 Task: Create a meeting on June 26, 2023, from 8:00 AM to 8:30 AM and use the Immersive Reader tool.
Action: Mouse moved to (13, 61)
Screenshot: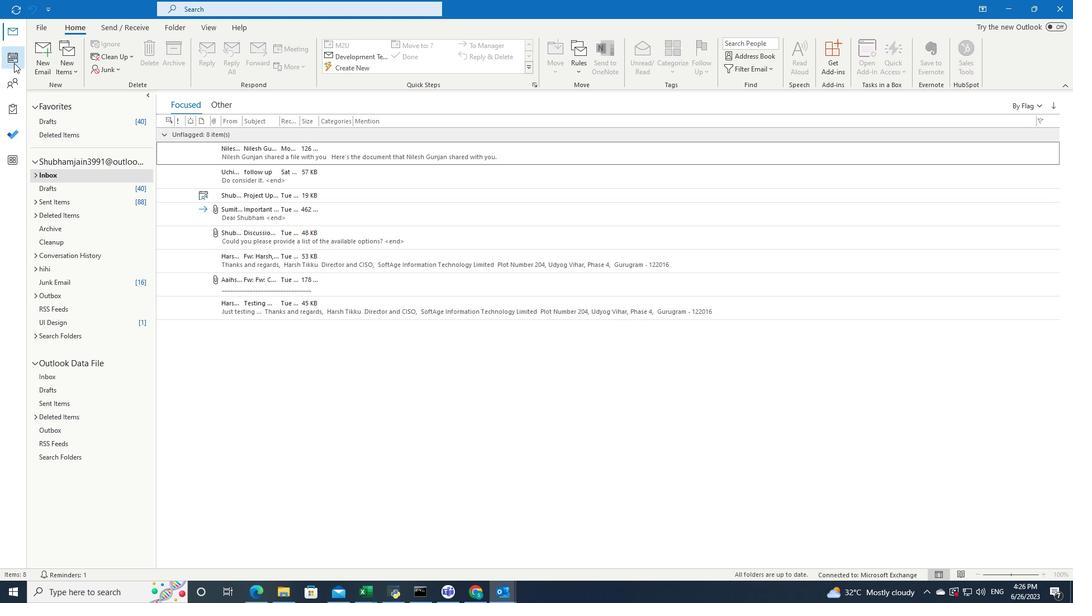 
Action: Mouse pressed left at (13, 61)
Screenshot: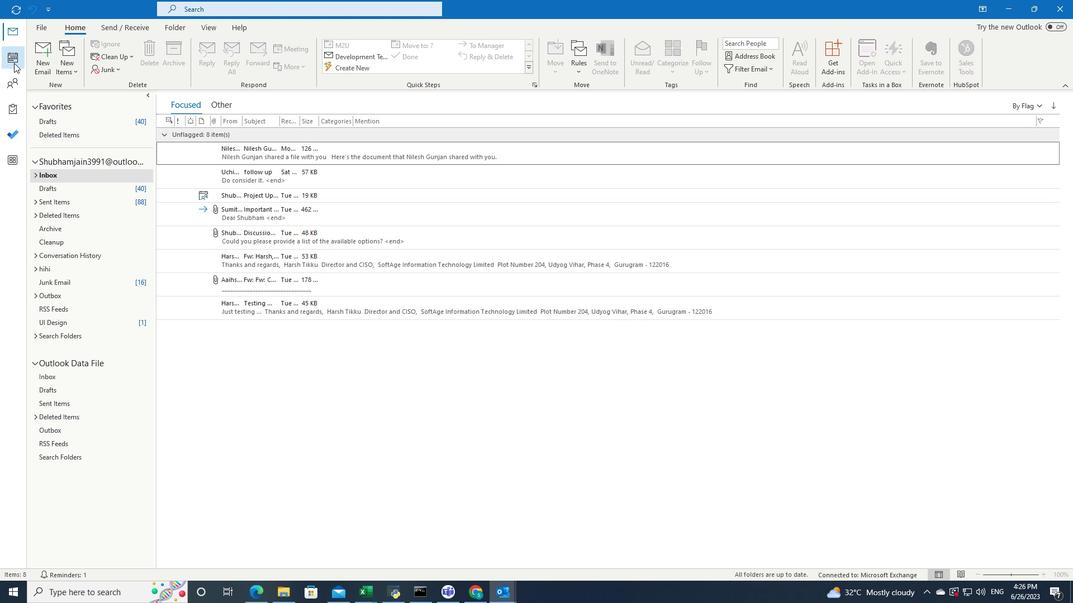 
Action: Mouse moved to (86, 60)
Screenshot: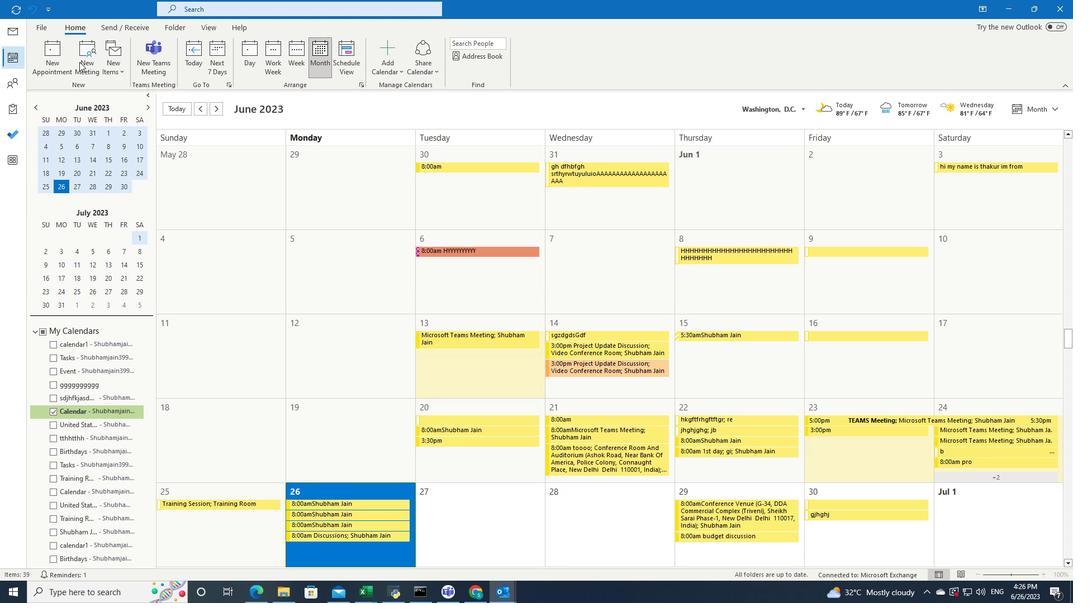 
Action: Mouse pressed left at (86, 60)
Screenshot: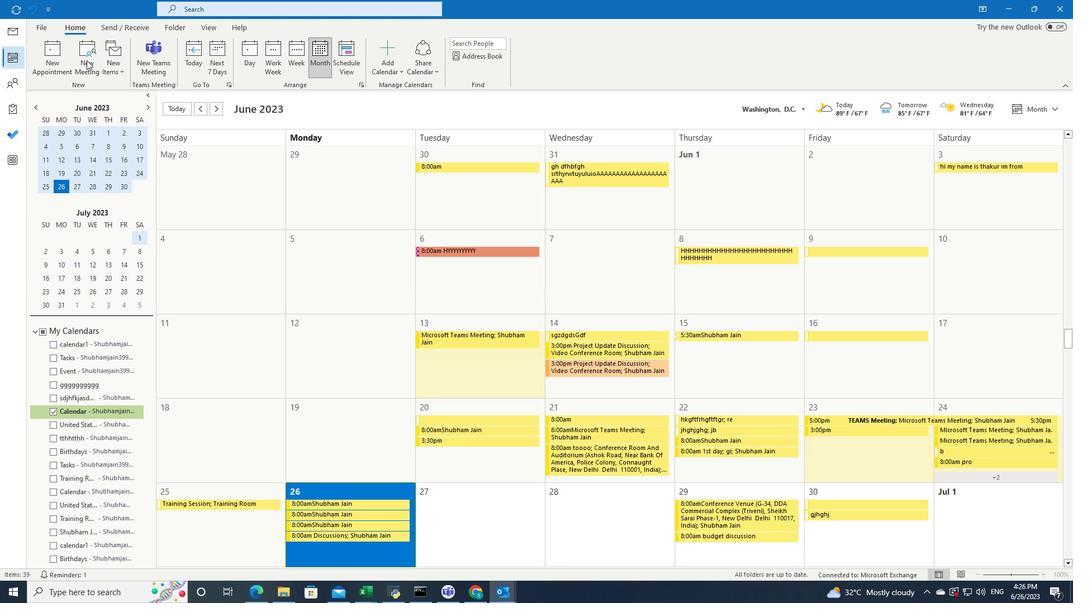
Action: Mouse pressed left at (86, 60)
Screenshot: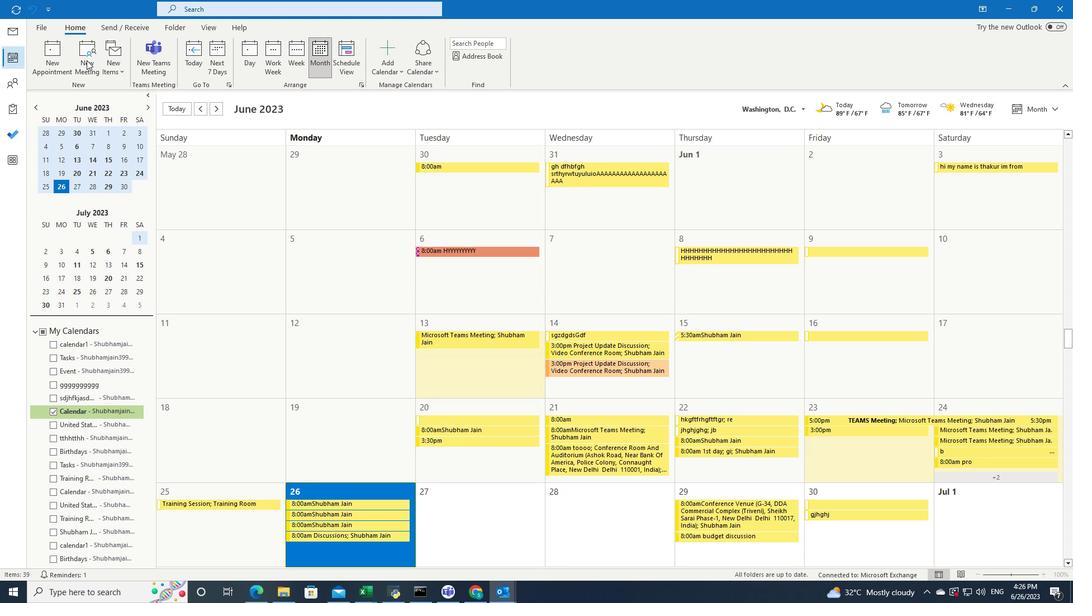 
Action: Mouse moved to (588, 62)
Screenshot: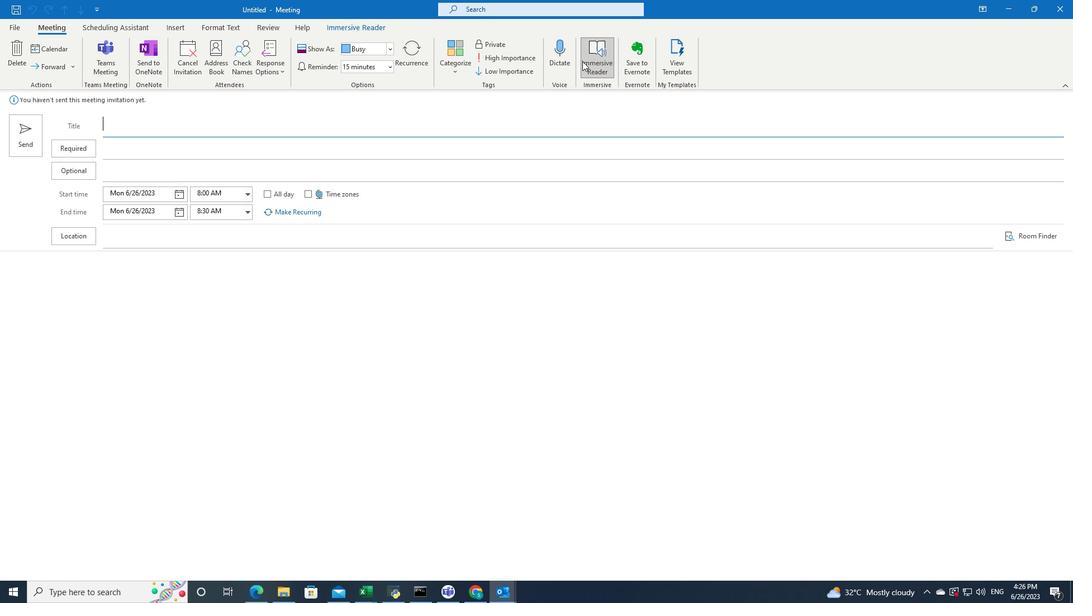 
Action: Mouse pressed left at (588, 62)
Screenshot: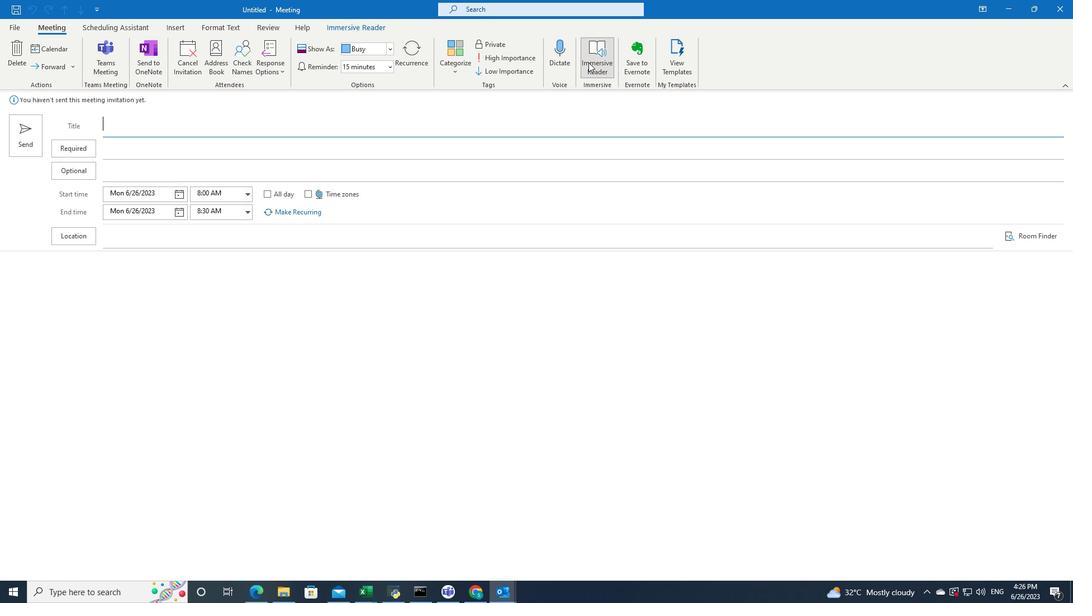 
Action: Mouse pressed left at (588, 62)
Screenshot: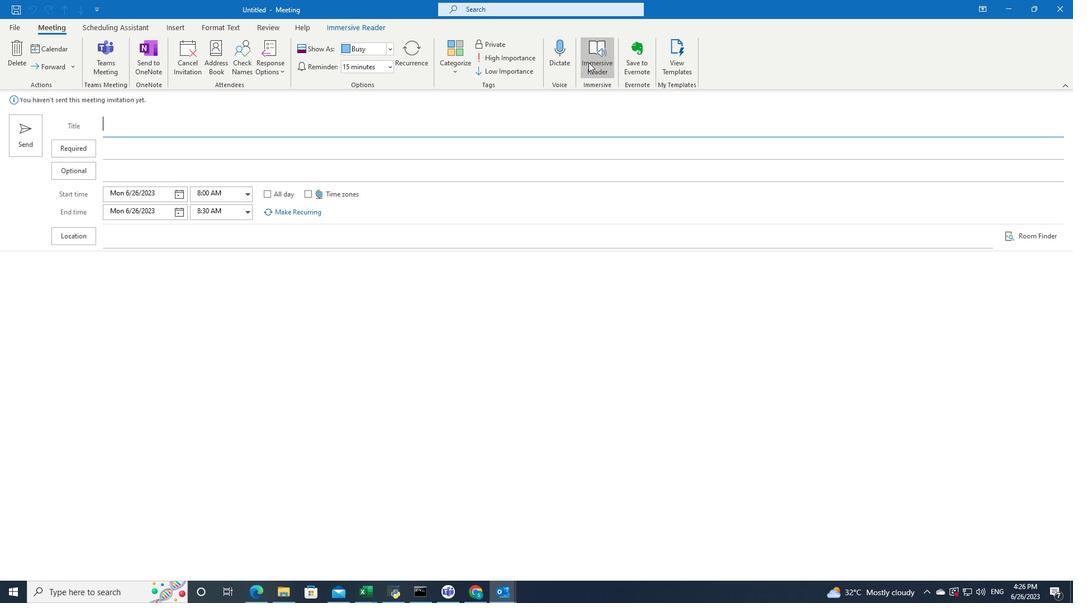 
Action: Mouse moved to (45, 338)
Screenshot: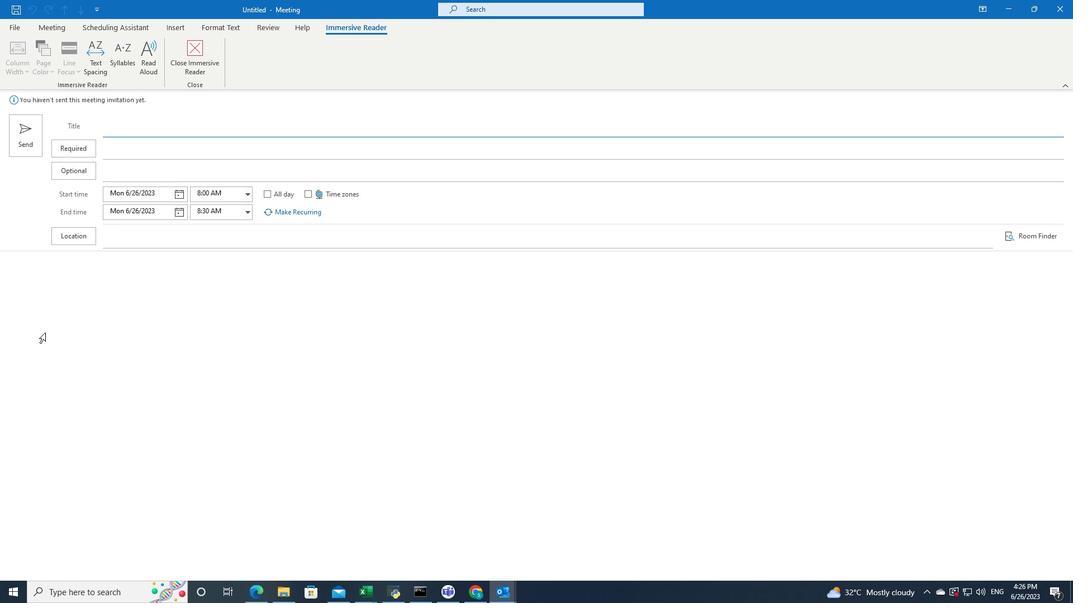 
Action: Mouse pressed left at (45, 338)
Screenshot: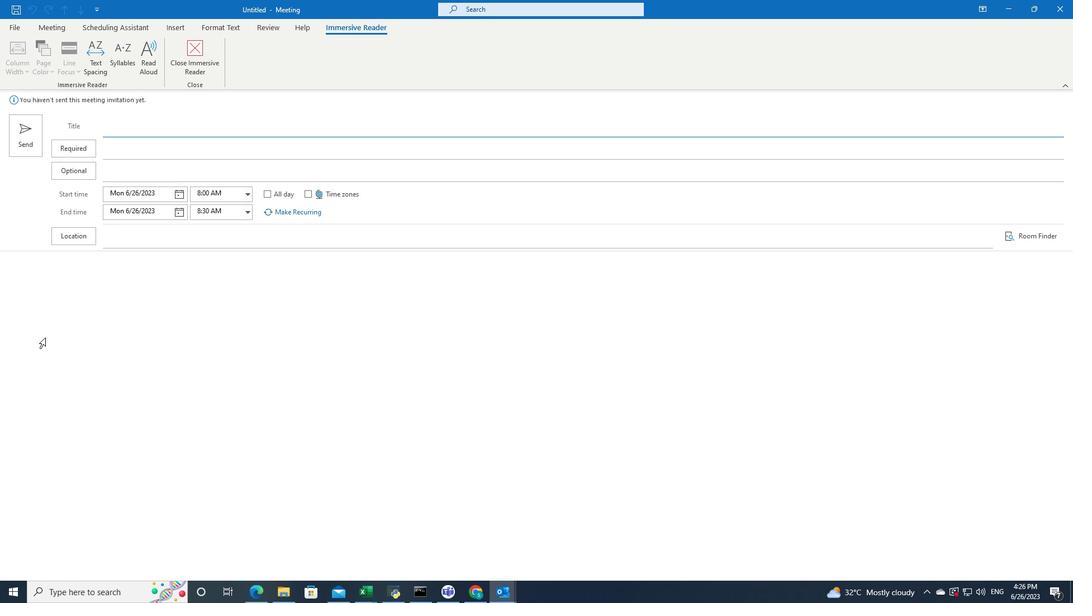 
Action: Mouse moved to (22, 71)
Screenshot: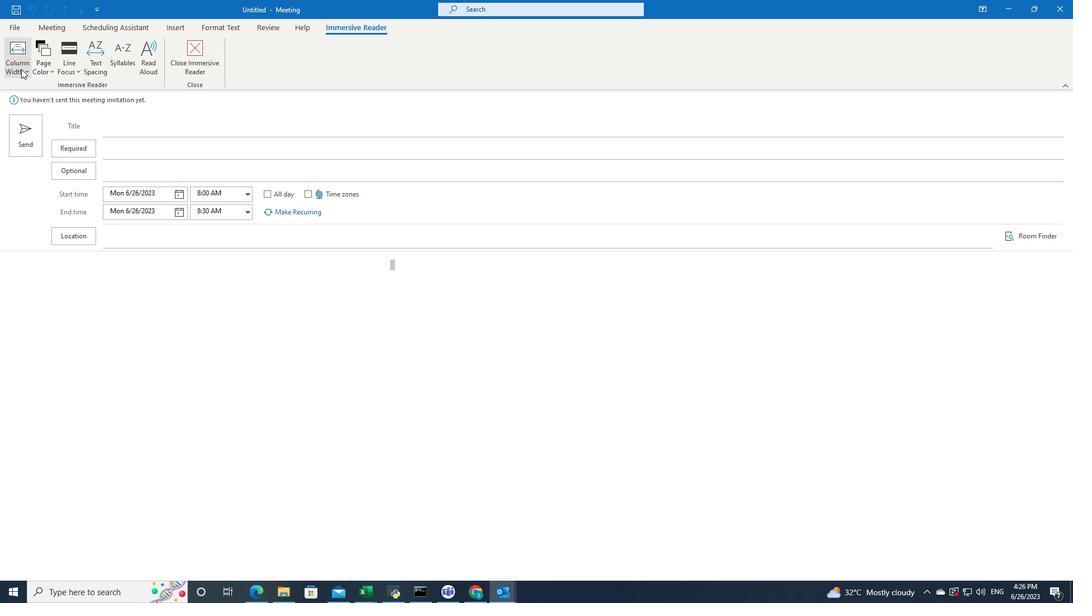 
Action: Mouse pressed left at (22, 71)
Screenshot: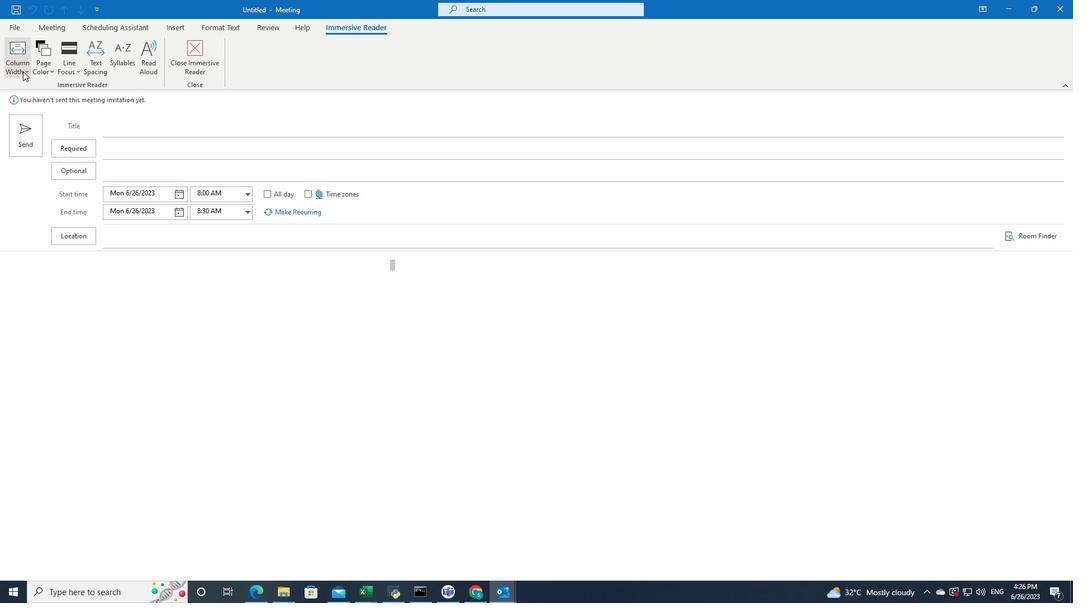 
Action: Mouse moved to (38, 146)
Screenshot: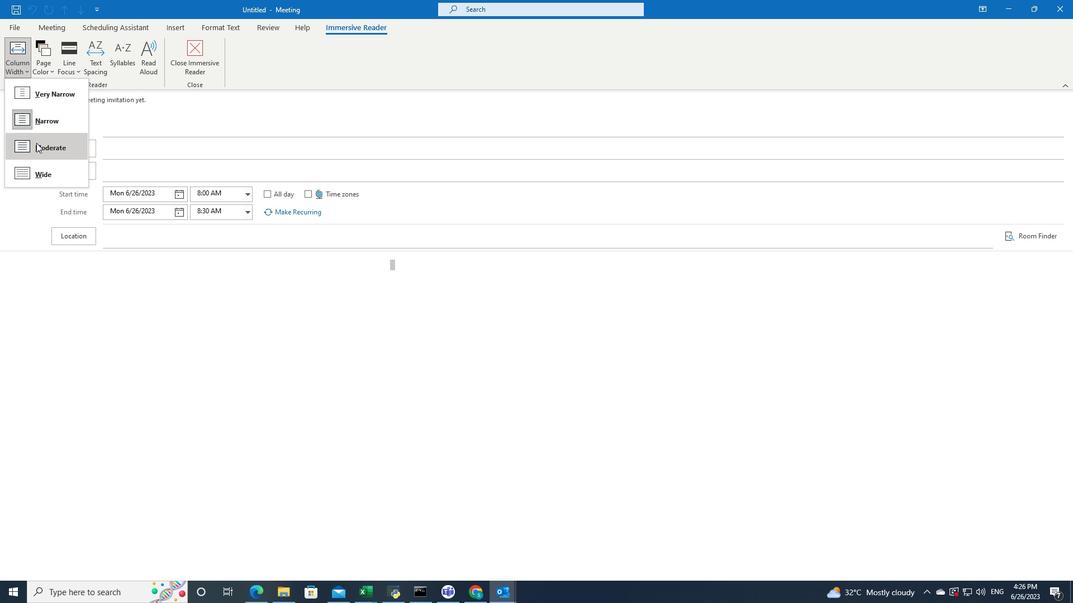 
Action: Mouse pressed left at (38, 146)
Screenshot: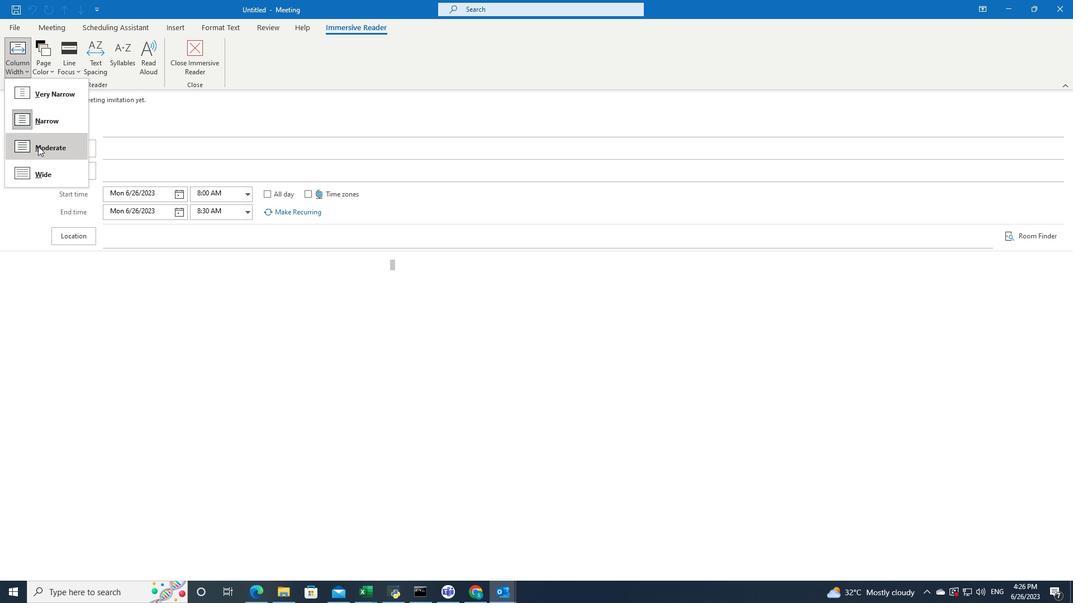 
